 Task: Plan a visit to the local museum on the 13th at 12:00 PM to 1 PM.
Action: Mouse moved to (376, 135)
Screenshot: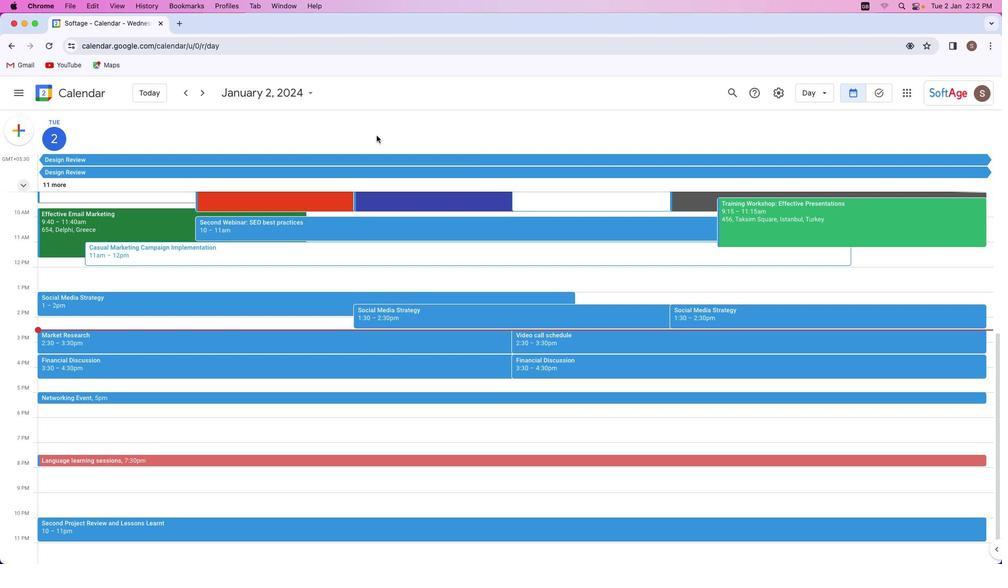 
Action: Mouse pressed left at (376, 135)
Screenshot: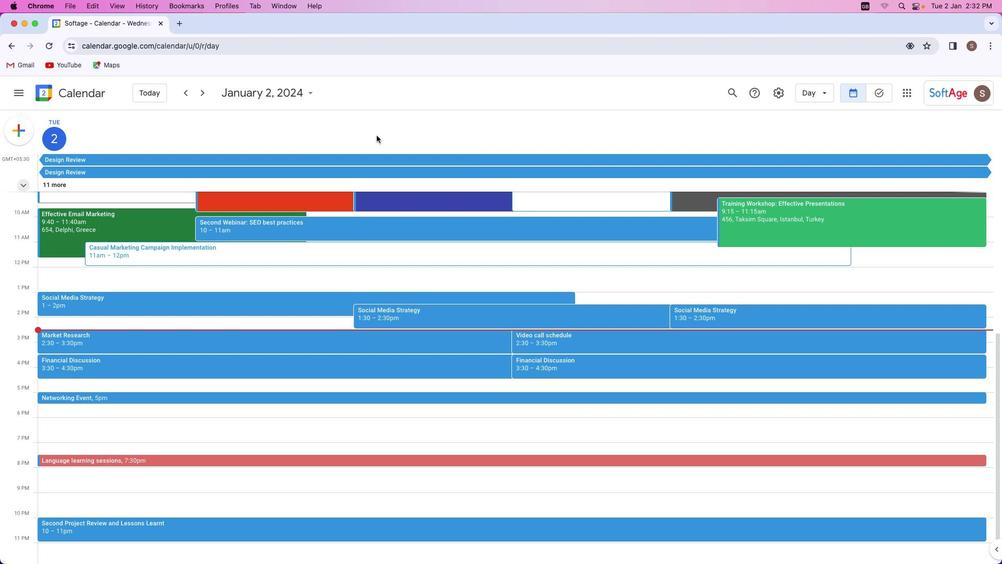 
Action: Mouse moved to (31, 131)
Screenshot: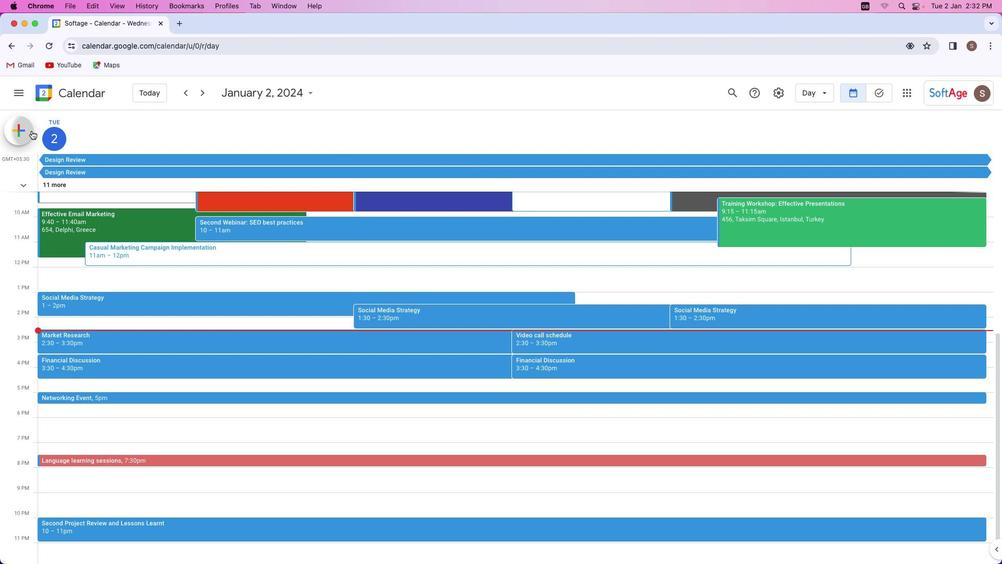 
Action: Mouse pressed left at (31, 131)
Screenshot: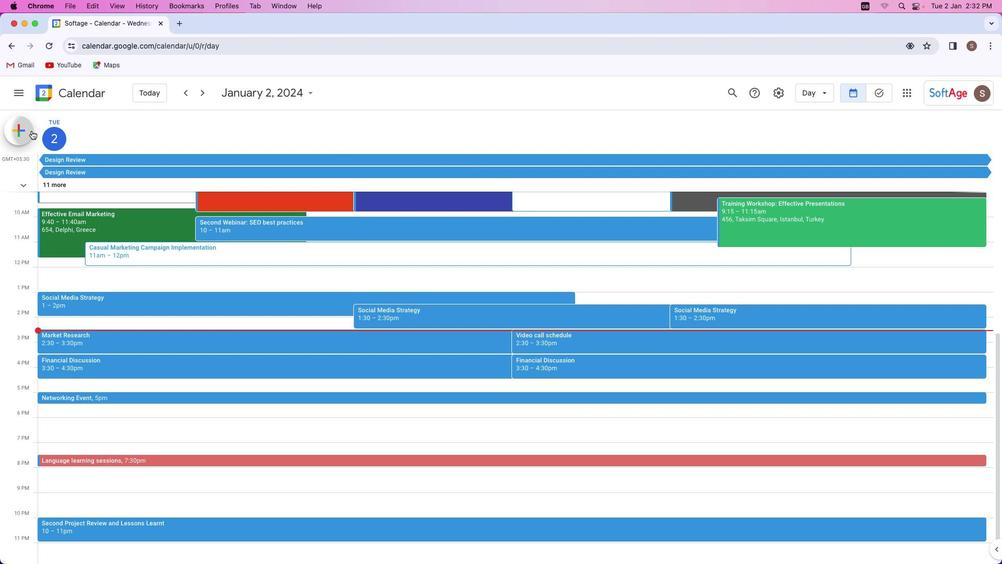 
Action: Mouse moved to (40, 158)
Screenshot: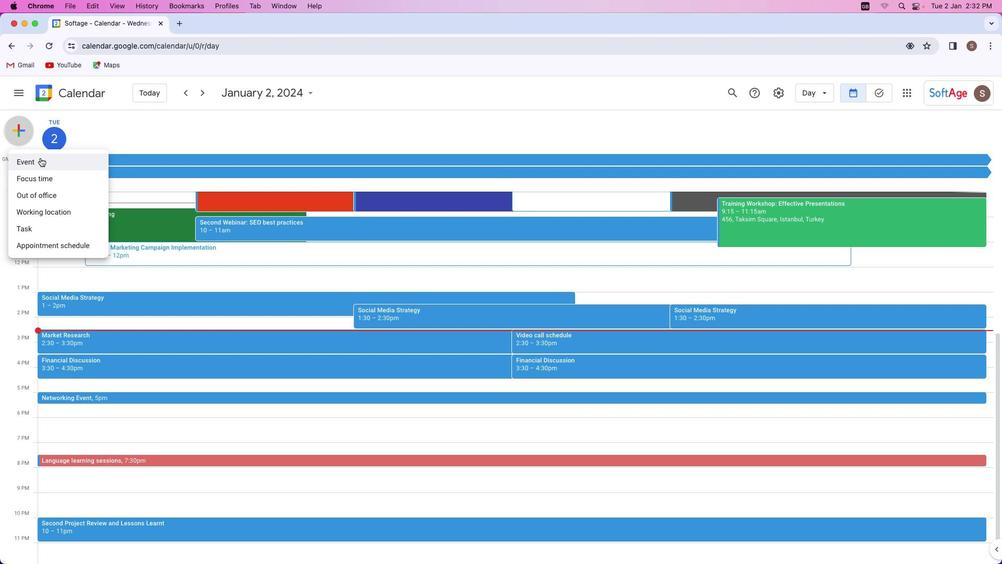
Action: Mouse pressed left at (40, 158)
Screenshot: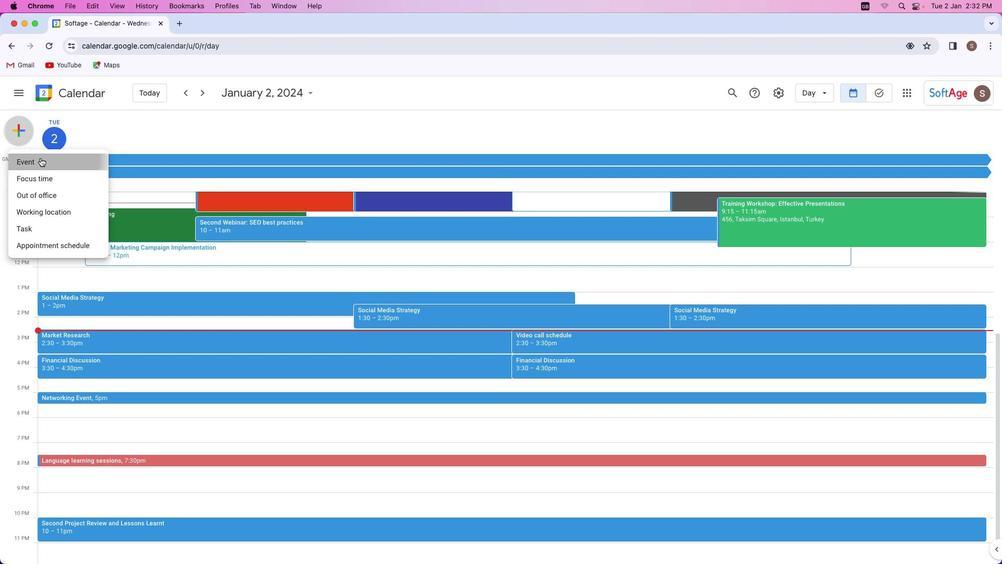 
Action: Mouse moved to (427, 196)
Screenshot: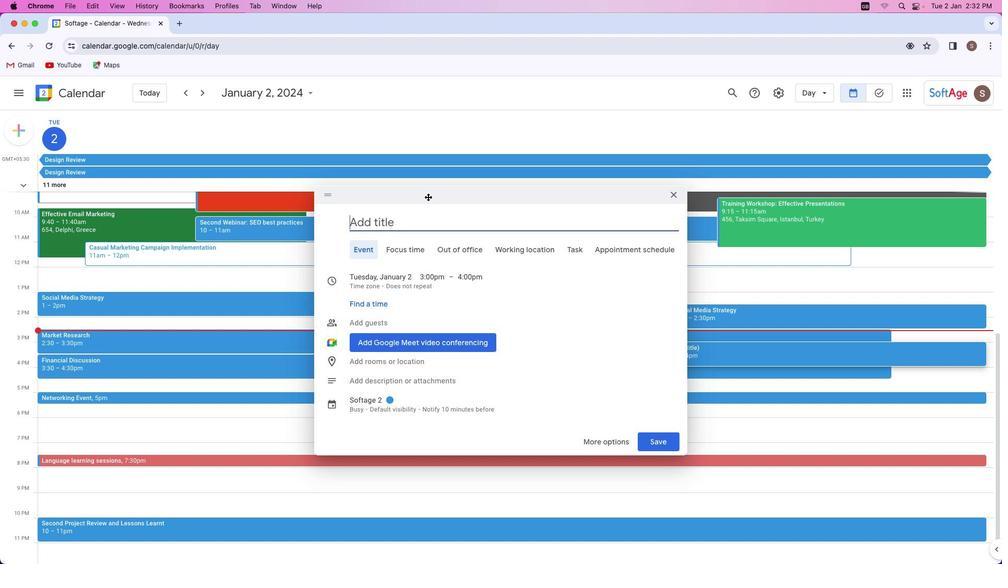 
Action: Key pressed Key.shift'V''i''s''i''t'Key.space't''o'Key.space'l''o''c''a''l'Key.space'm''u''s''e''u''m'
Screenshot: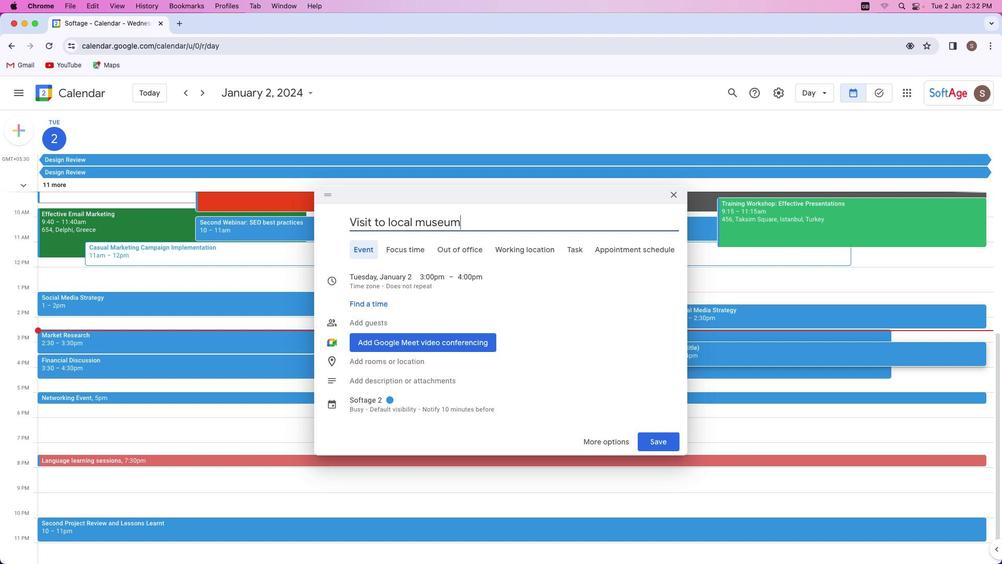 
Action: Mouse moved to (388, 273)
Screenshot: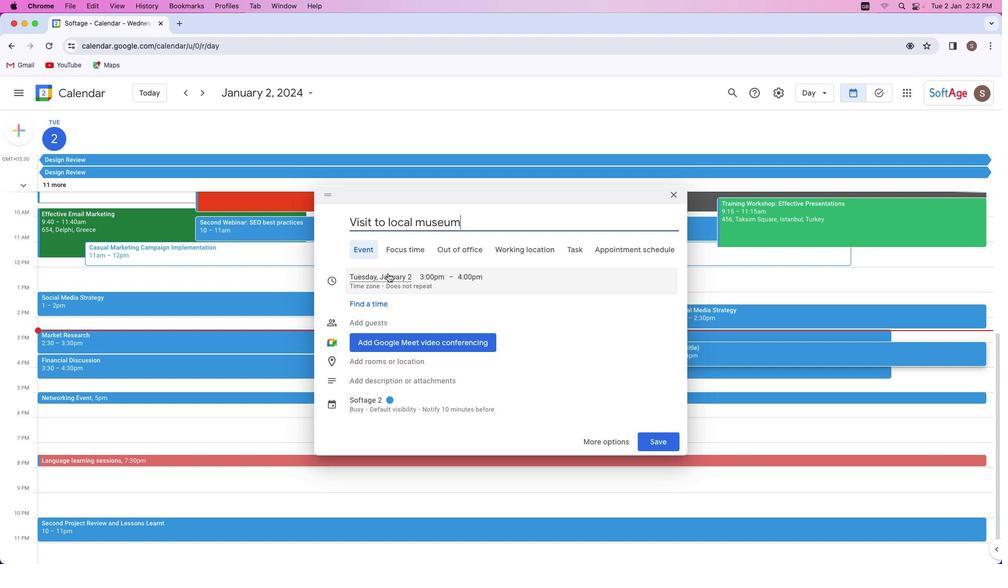 
Action: Mouse pressed left at (388, 273)
Screenshot: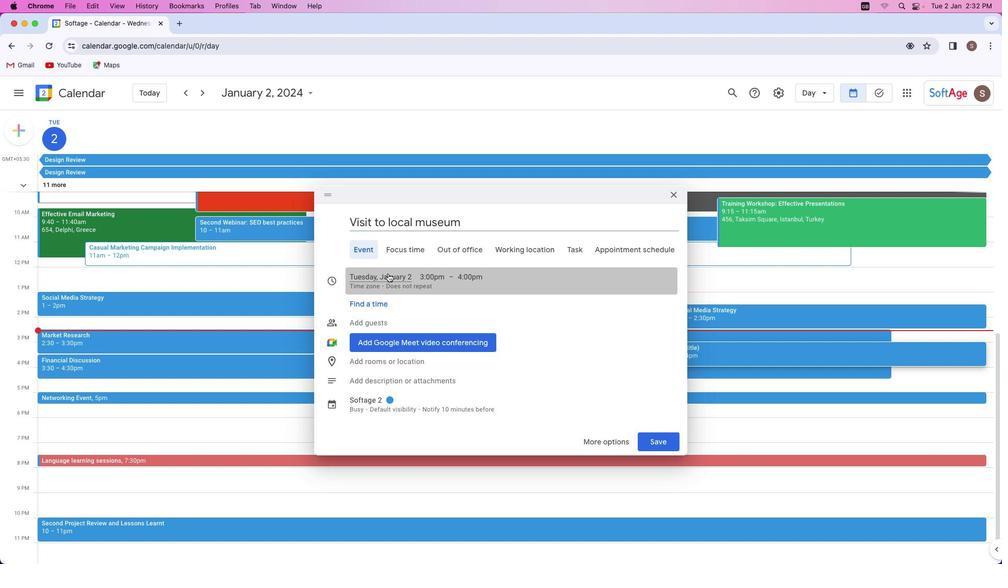 
Action: Mouse moved to (459, 343)
Screenshot: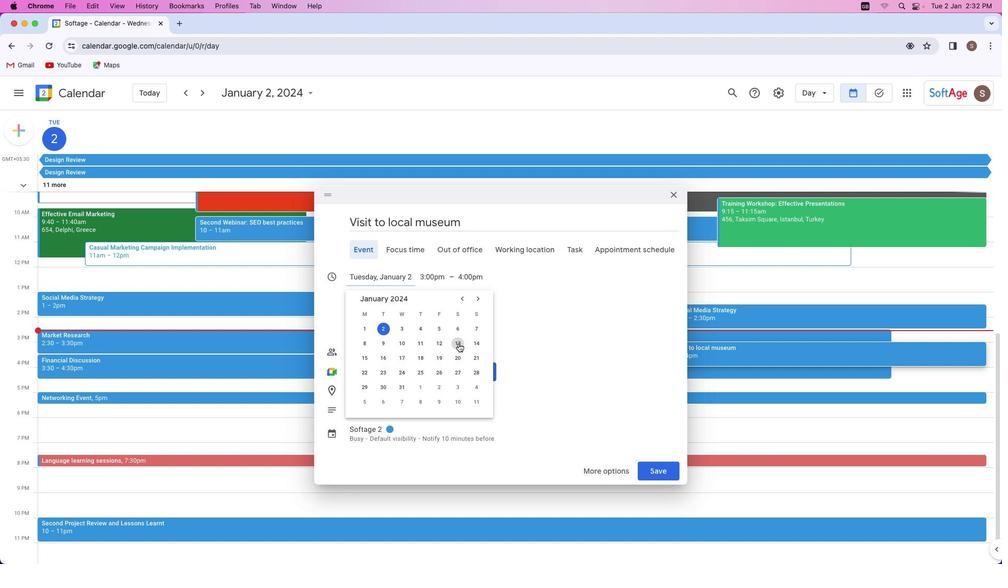 
Action: Mouse pressed left at (459, 343)
Screenshot: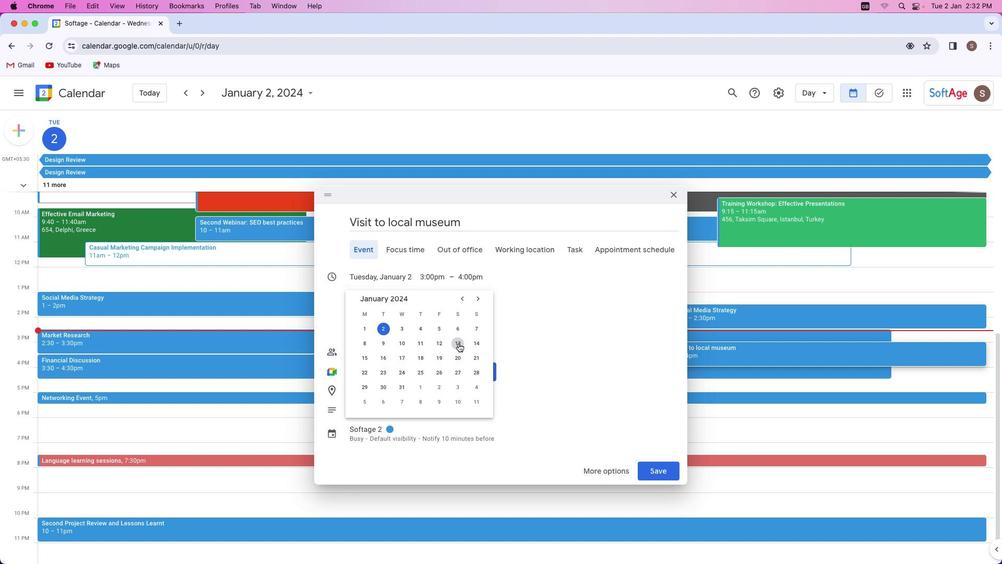 
Action: Mouse moved to (436, 274)
Screenshot: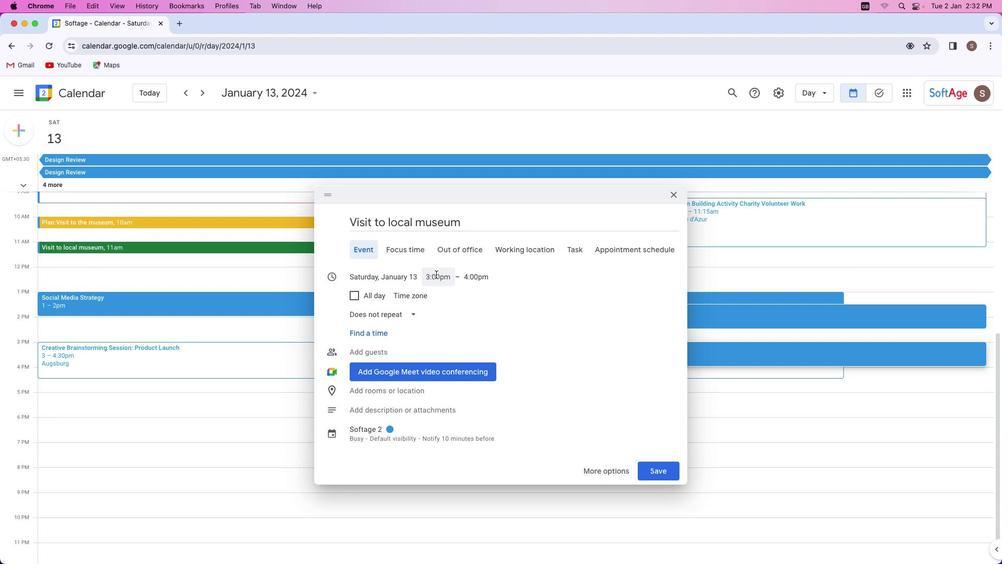 
Action: Mouse pressed left at (436, 274)
Screenshot: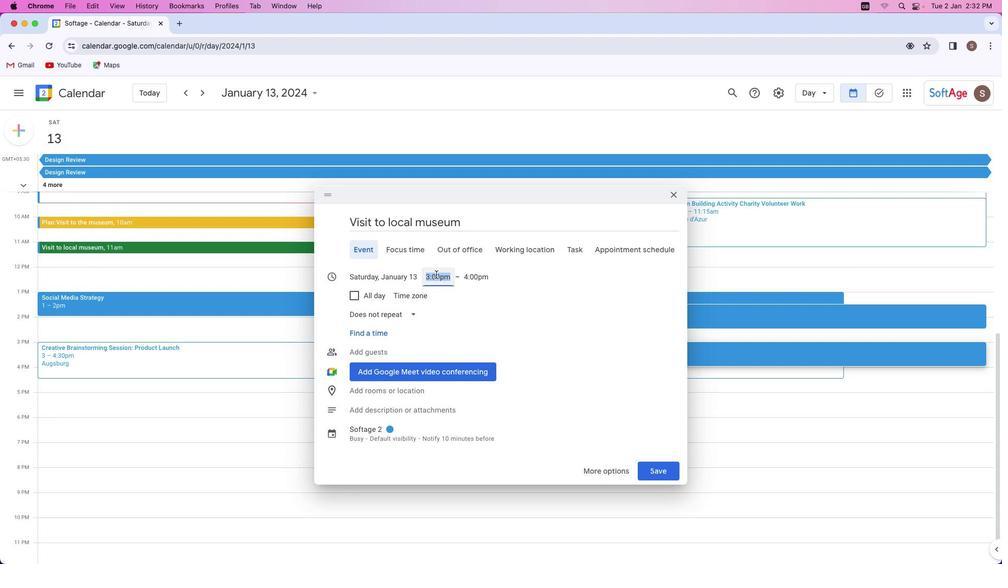 
Action: Mouse moved to (453, 334)
Screenshot: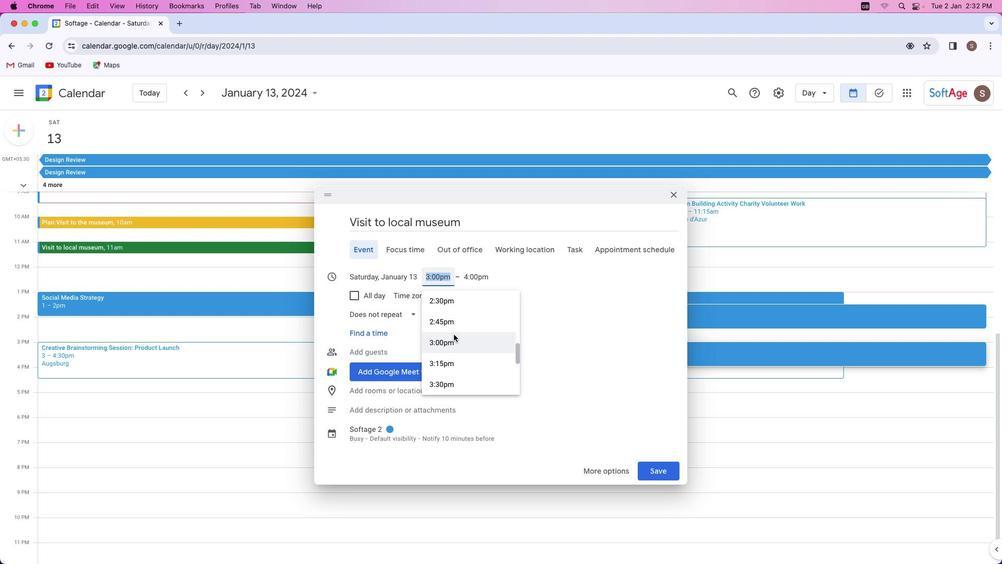 
Action: Mouse scrolled (453, 334) with delta (0, 0)
Screenshot: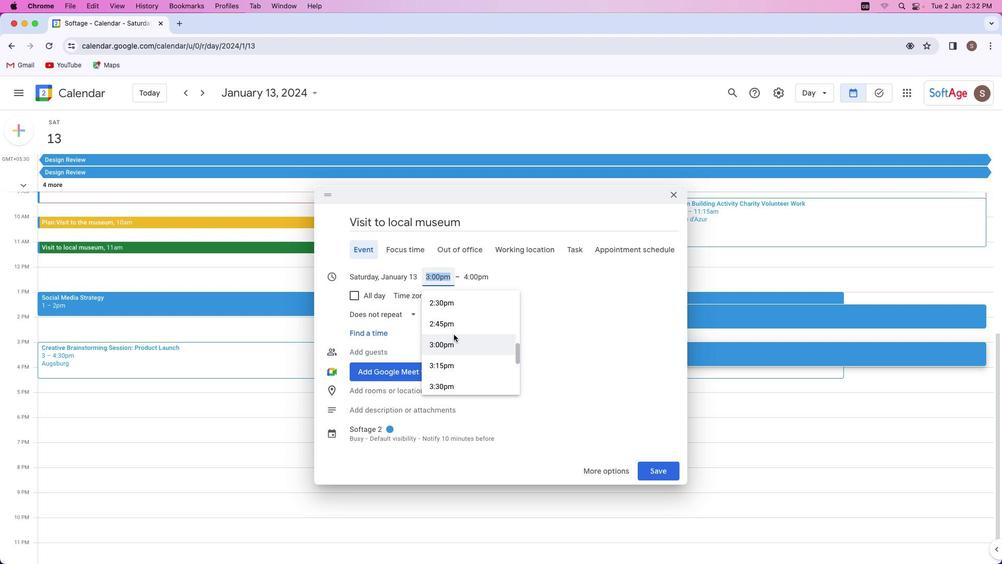 
Action: Mouse scrolled (453, 334) with delta (0, 0)
Screenshot: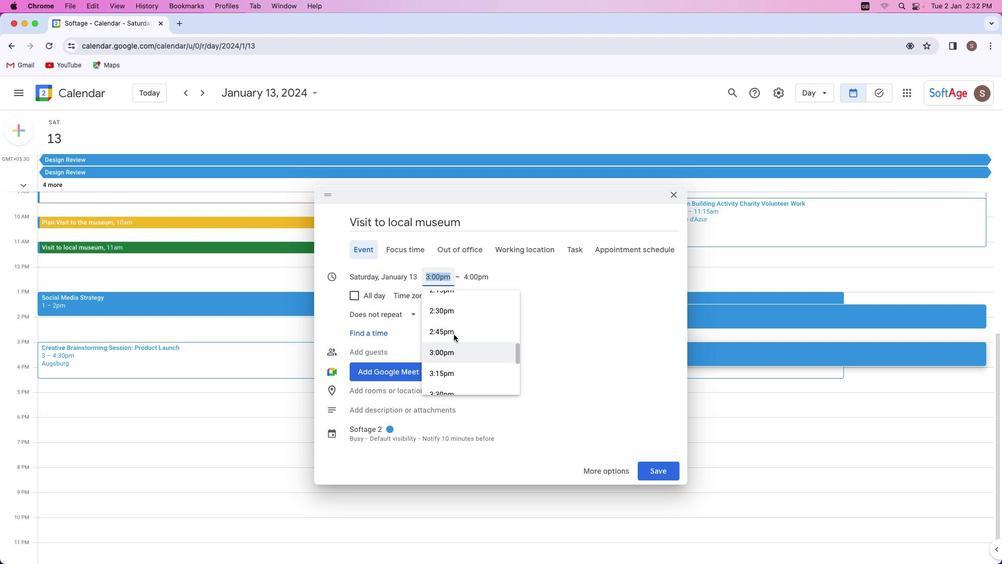 
Action: Mouse scrolled (453, 334) with delta (0, 0)
Screenshot: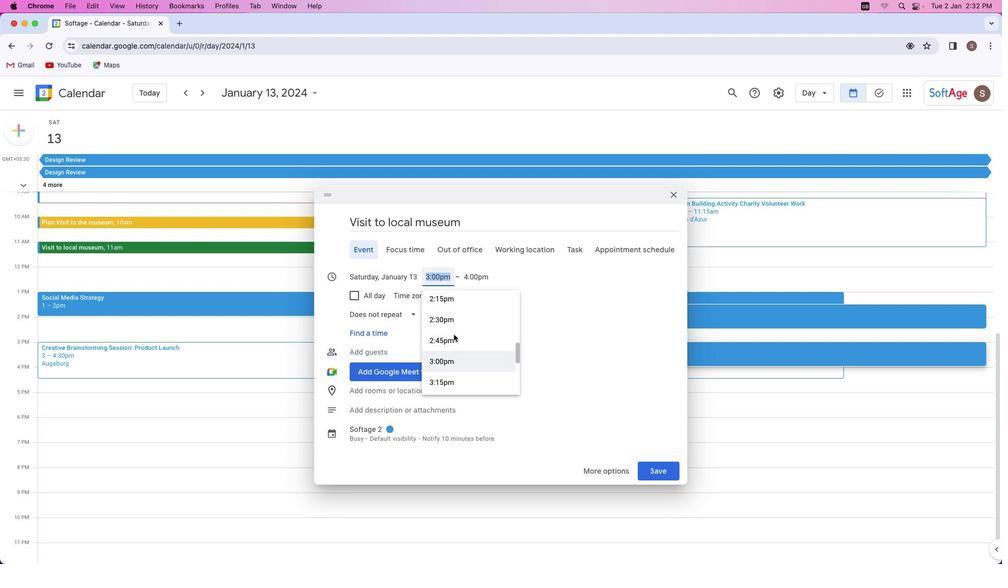
Action: Mouse scrolled (453, 334) with delta (0, 0)
Screenshot: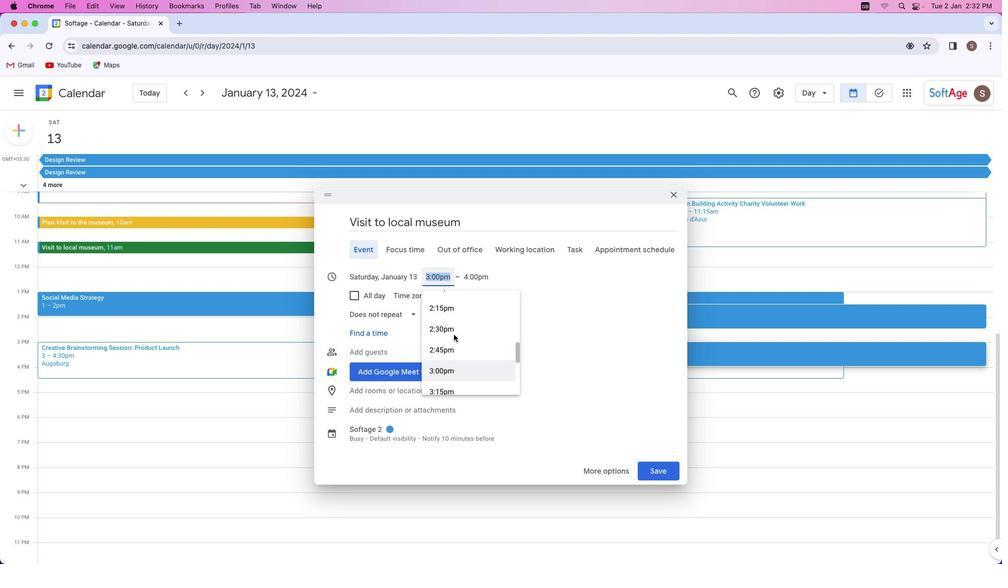 
Action: Mouse scrolled (453, 334) with delta (0, 0)
Screenshot: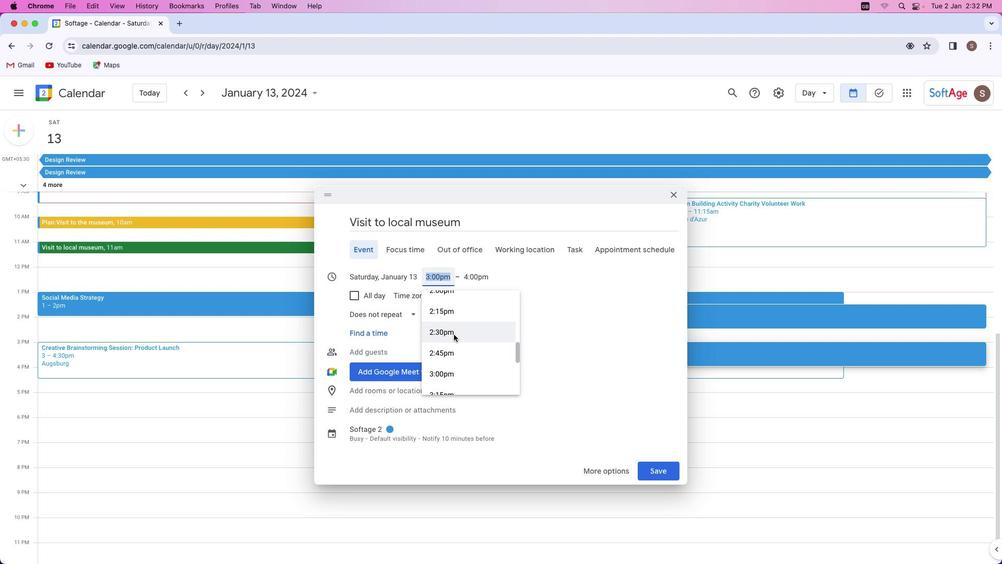 
Action: Mouse scrolled (453, 334) with delta (0, 0)
Screenshot: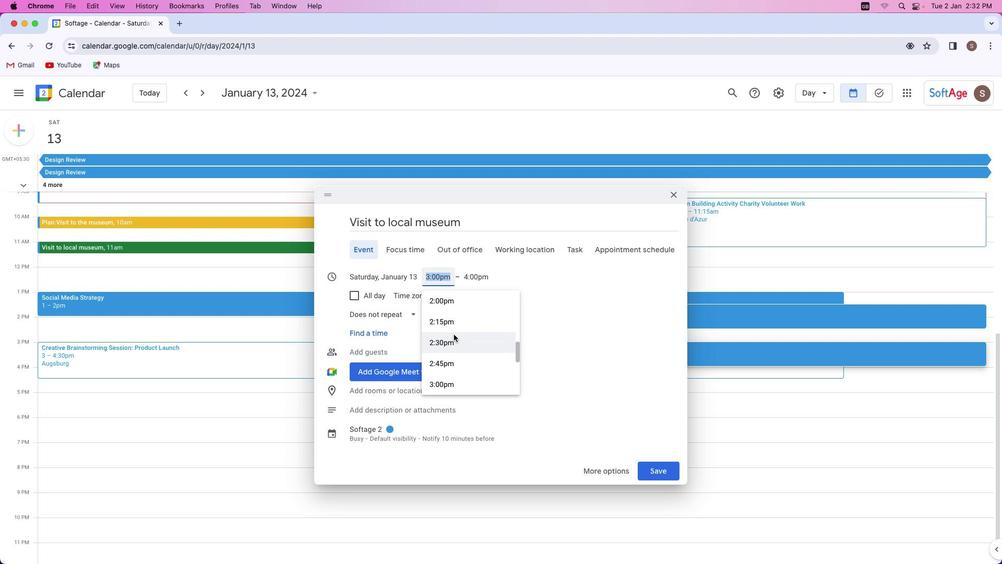 
Action: Mouse scrolled (453, 334) with delta (0, 0)
Screenshot: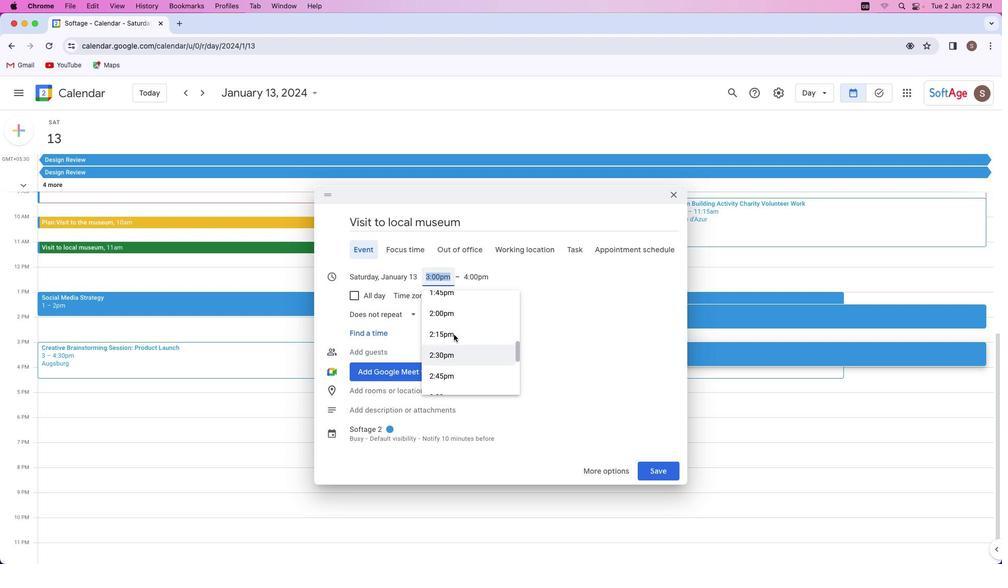 
Action: Mouse scrolled (453, 334) with delta (0, 0)
Screenshot: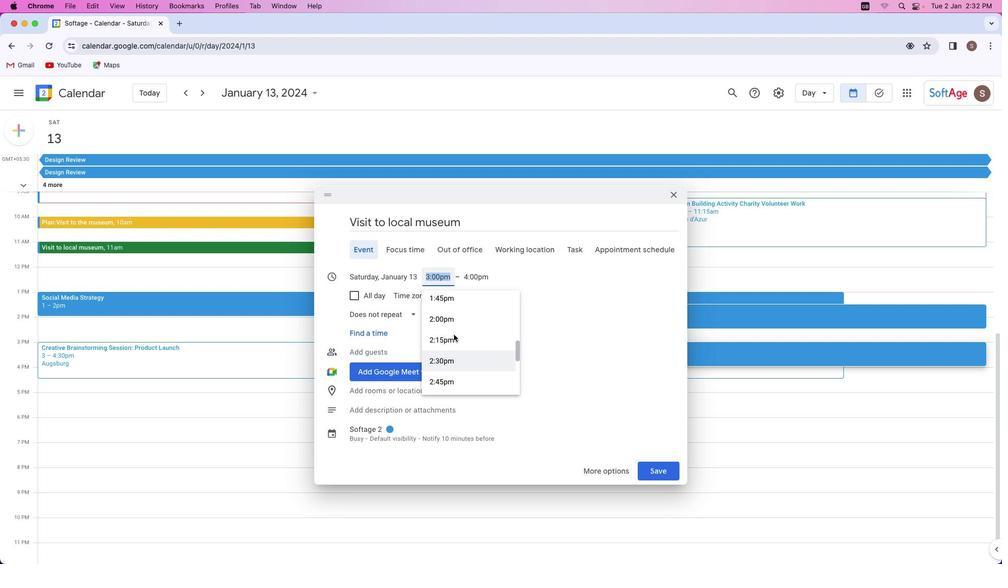 
Action: Mouse scrolled (453, 334) with delta (0, 0)
Screenshot: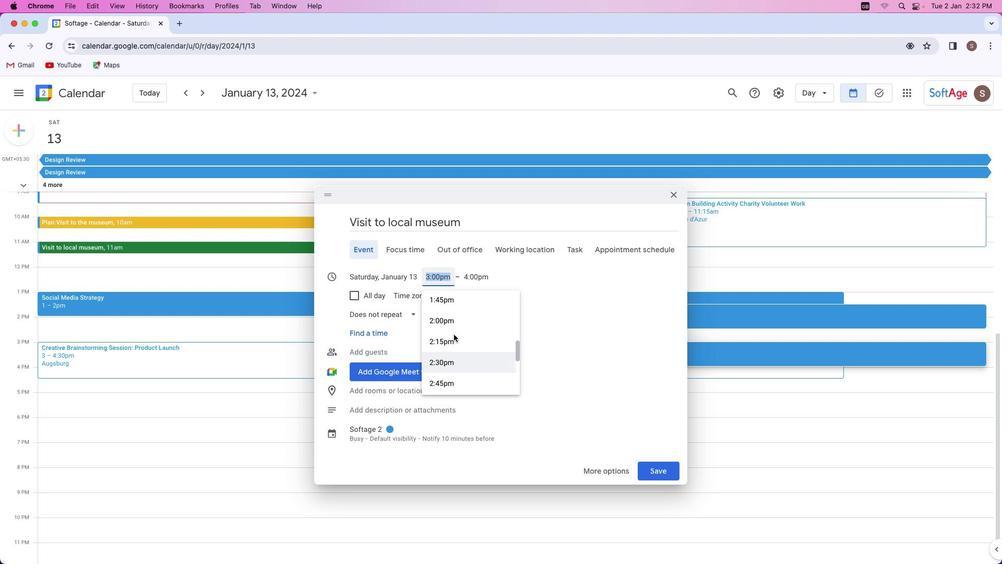 
Action: Mouse scrolled (453, 334) with delta (0, 0)
Screenshot: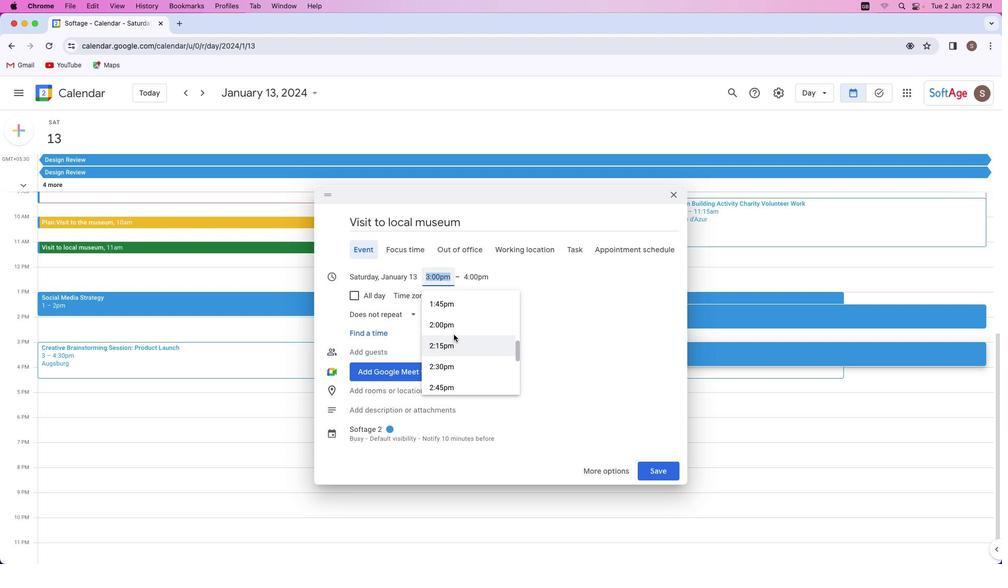 
Action: Mouse scrolled (453, 334) with delta (0, 0)
Screenshot: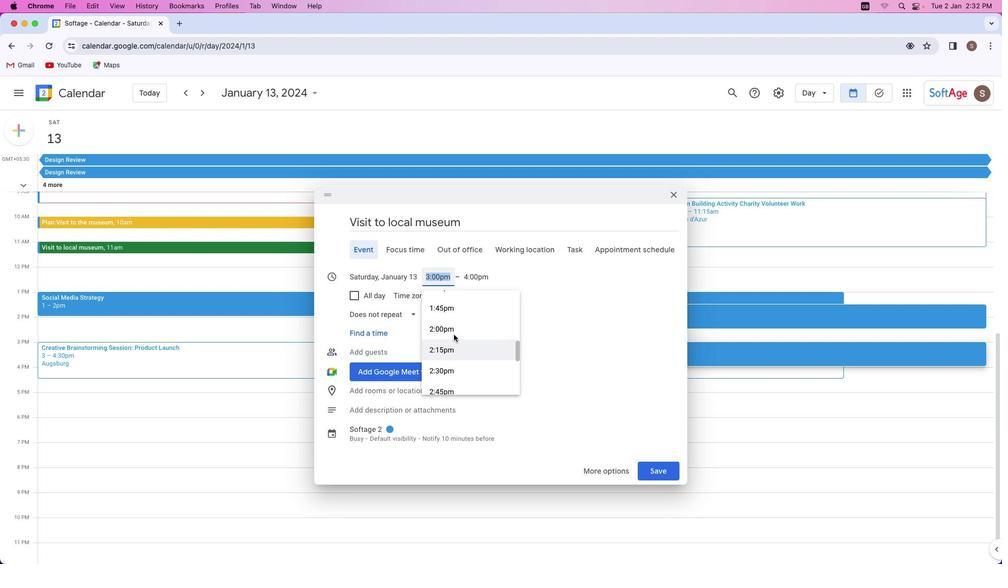 
Action: Mouse scrolled (453, 334) with delta (0, 0)
Screenshot: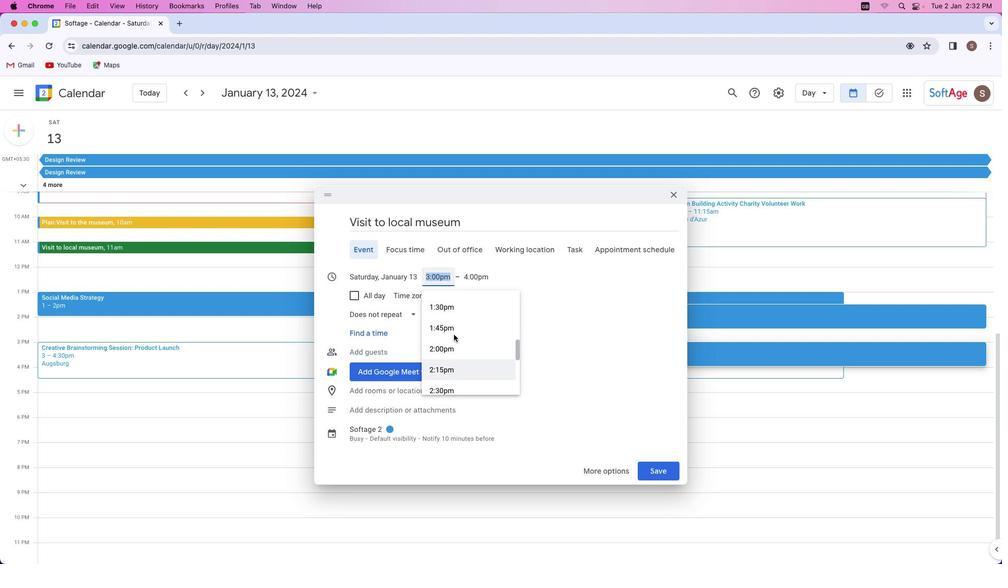 
Action: Mouse scrolled (453, 334) with delta (0, 0)
Screenshot: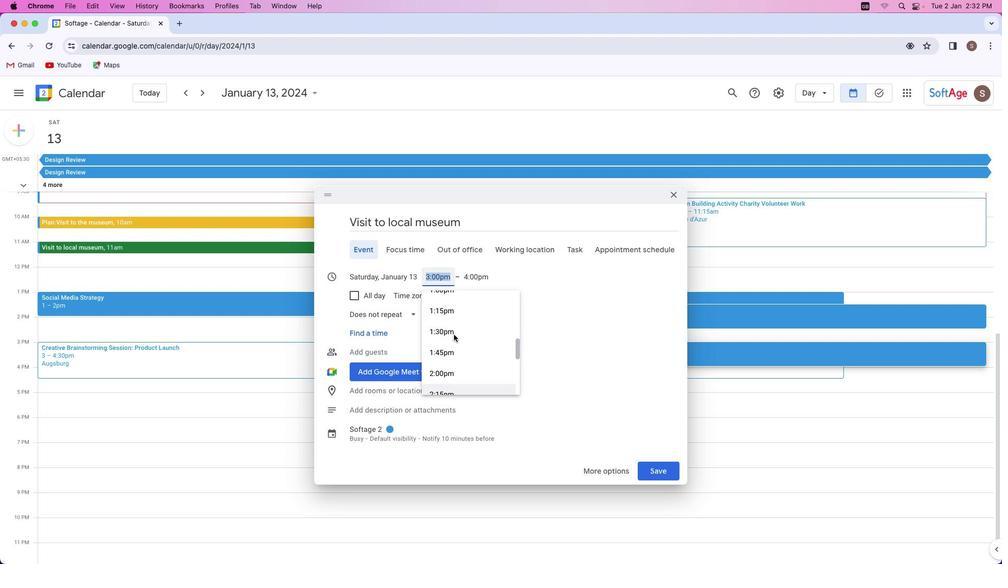 
Action: Mouse scrolled (453, 334) with delta (0, 0)
Screenshot: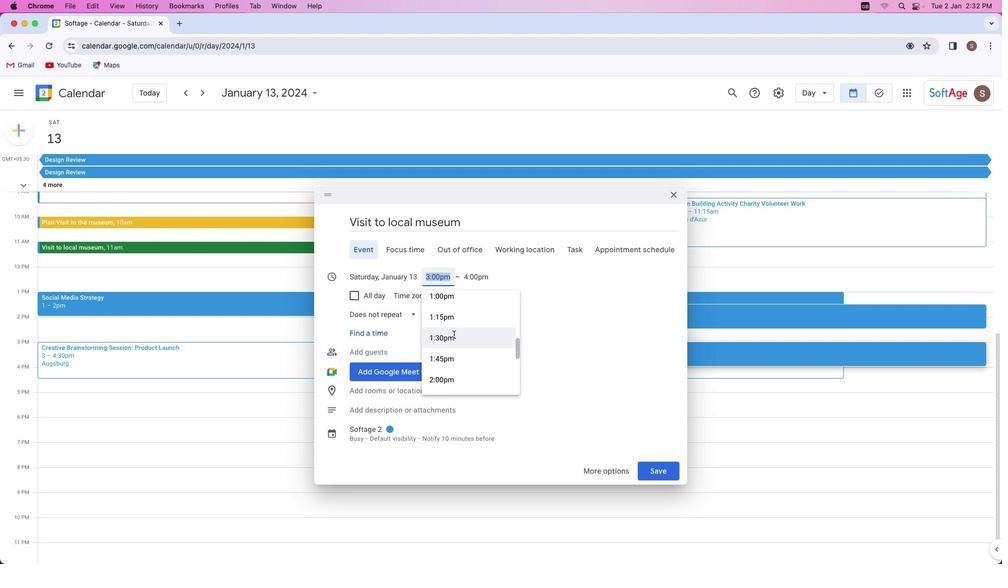 
Action: Mouse scrolled (453, 334) with delta (0, 0)
Screenshot: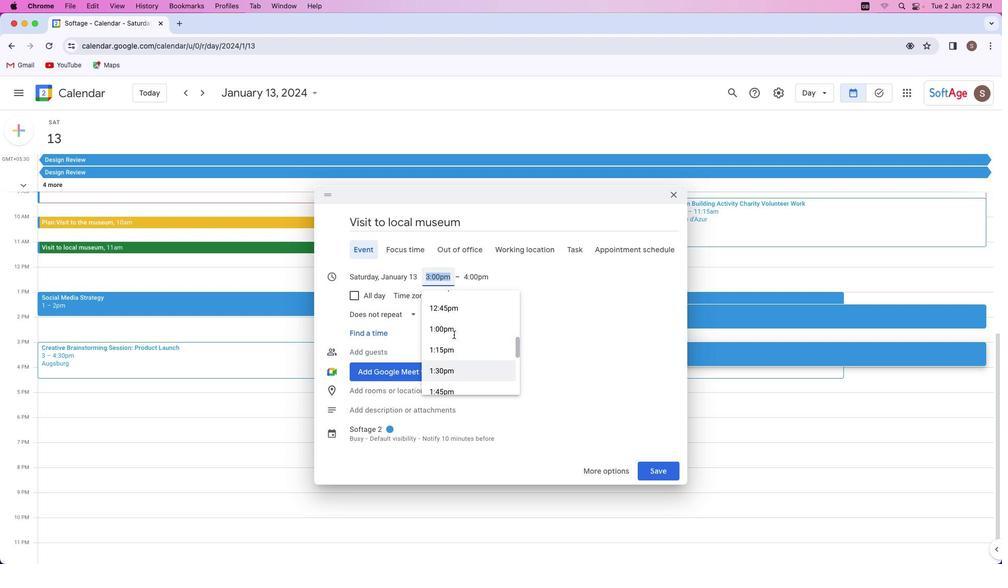 
Action: Mouse scrolled (453, 334) with delta (0, 0)
Screenshot: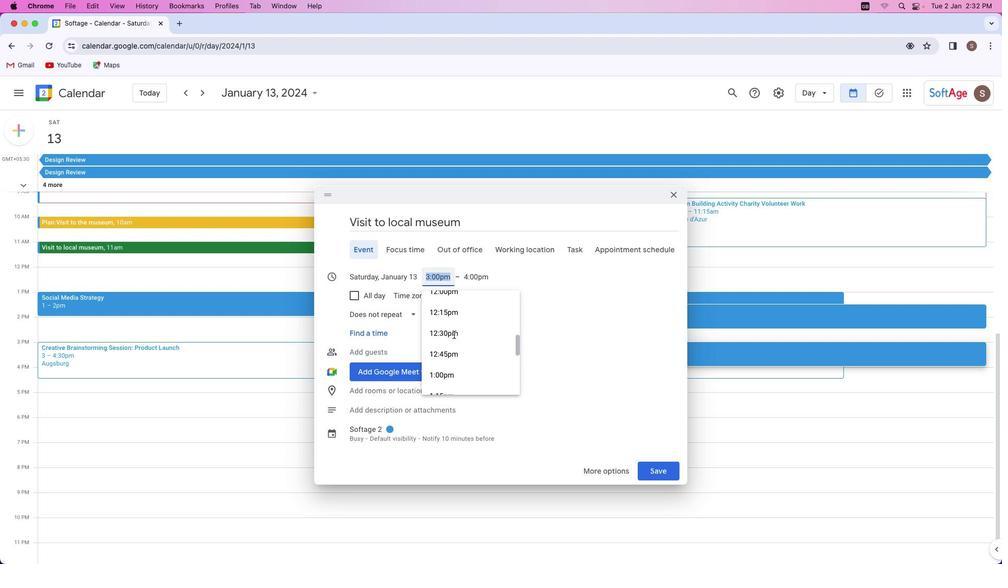 
Action: Mouse scrolled (453, 334) with delta (0, 1)
Screenshot: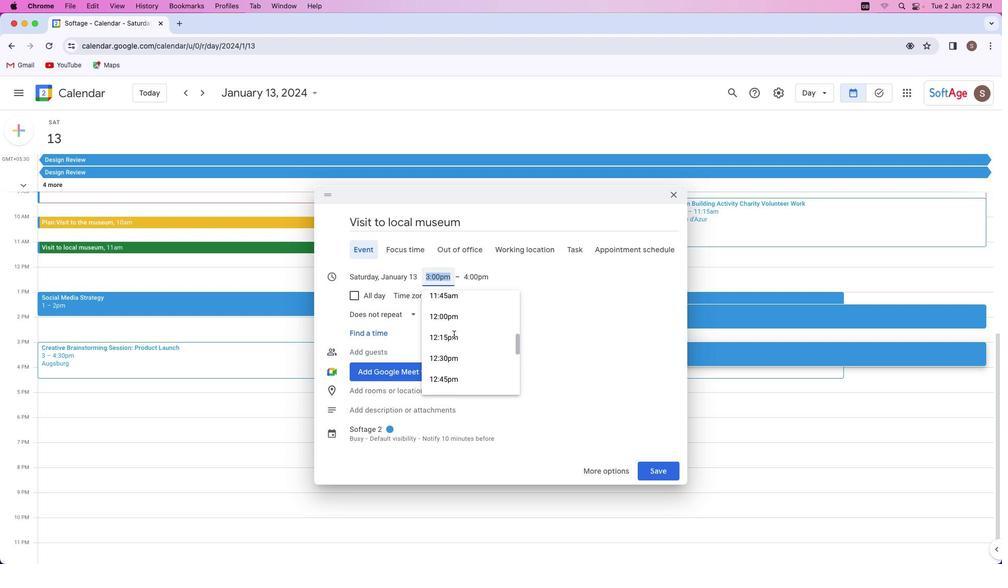 
Action: Mouse pressed left at (453, 334)
Screenshot: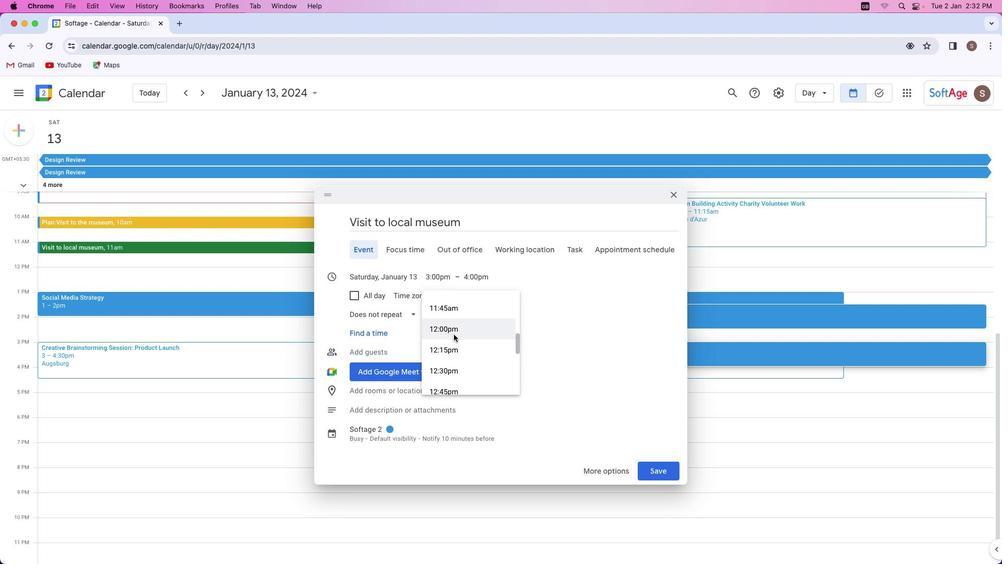 
Action: Mouse moved to (393, 405)
Screenshot: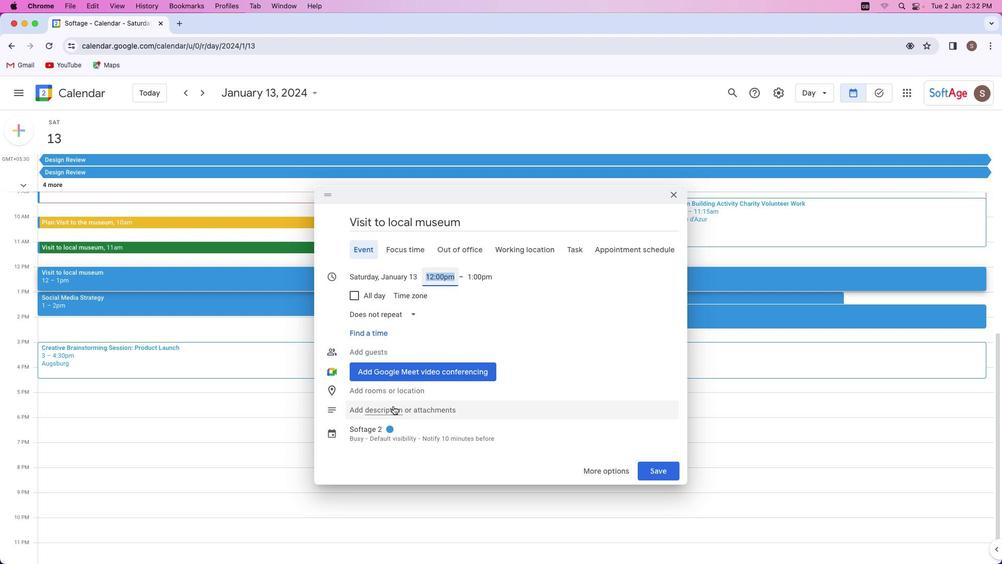 
Action: Mouse pressed left at (393, 405)
Screenshot: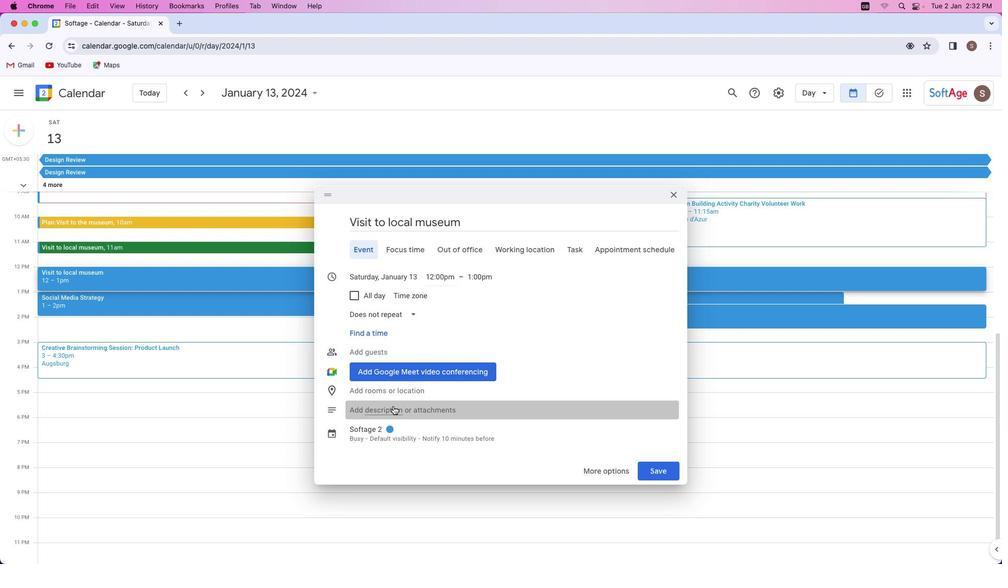 
Action: Mouse moved to (522, 363)
Screenshot: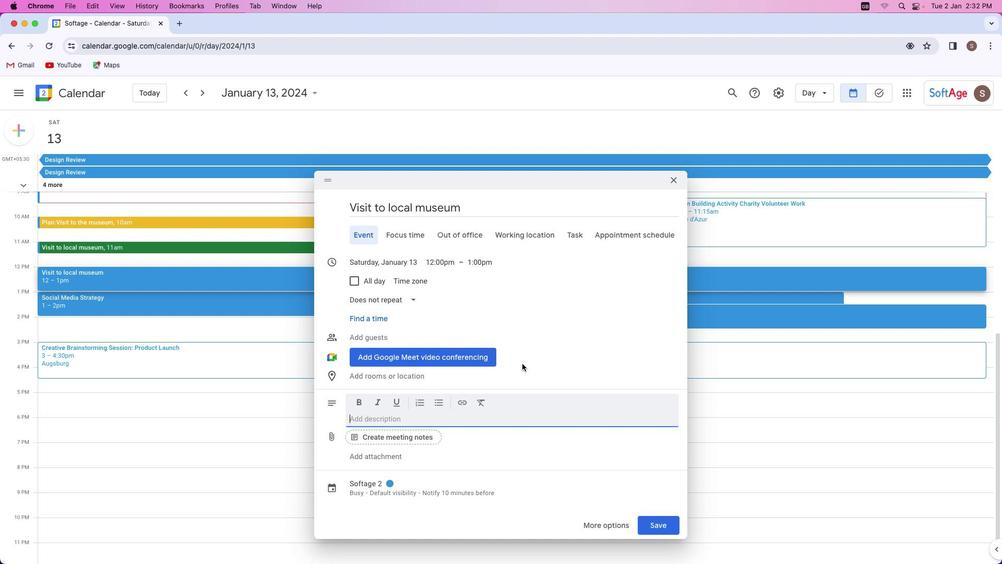 
Action: Key pressed Key.shift'T''h''i''s'Key.space'p''l''a''n'Key.space'i''s'Key.space'f''o''r'Key.space'v''o''s''i'Key.backspaceKey.backspaceKey.backspace'i''s''i''t''a'Key.spaceKey.backspaceKey.backspaceKey.space'p''u''r''p''o''s''e'Key.spaceKey.space't''o'Key.space't''h''e'Key.space'l''o''c''a''l'Key.space'm''u''s''e''u''m''.''.'
Screenshot: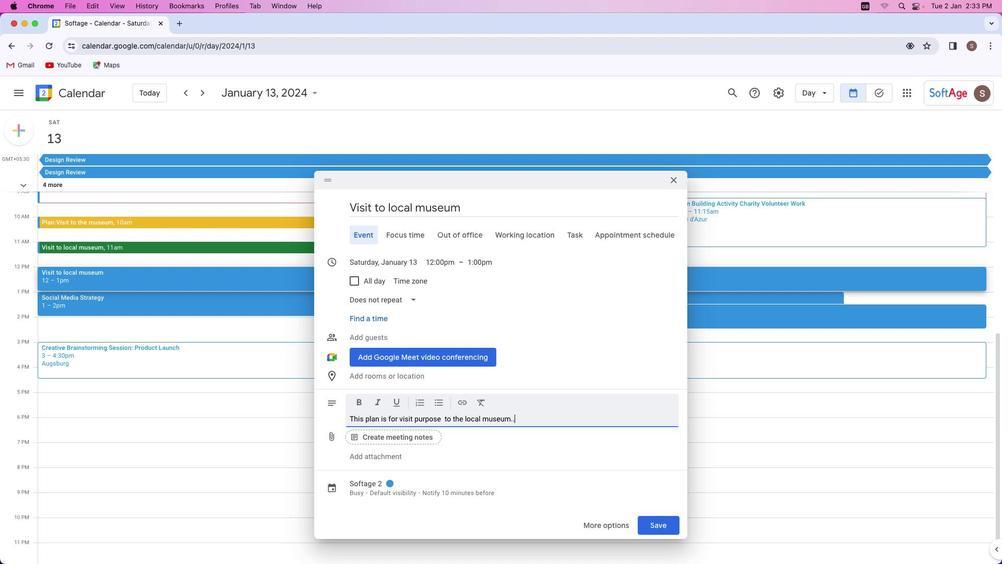 
Action: Mouse moved to (526, 353)
Screenshot: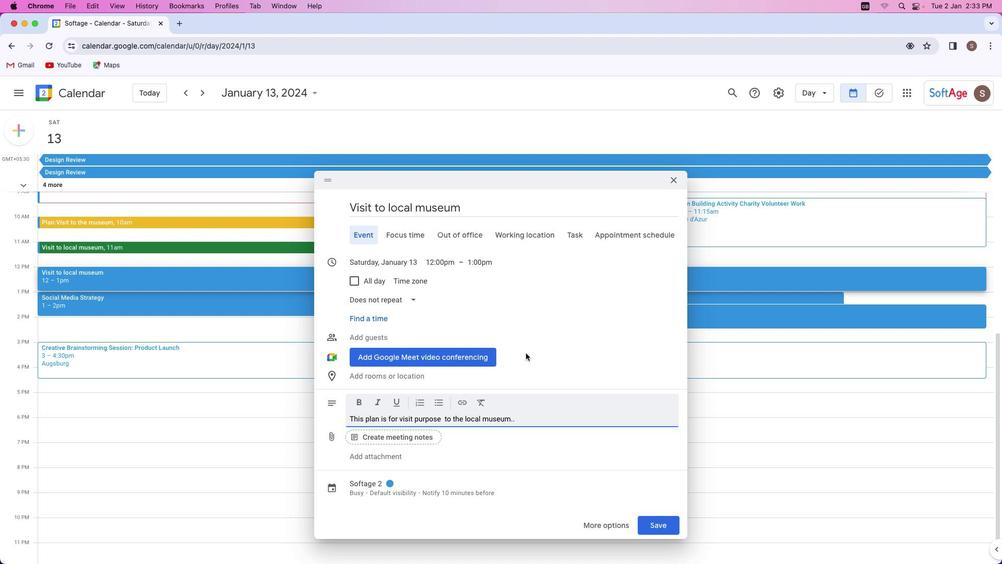 
Action: Key pressed Key.backspace
Screenshot: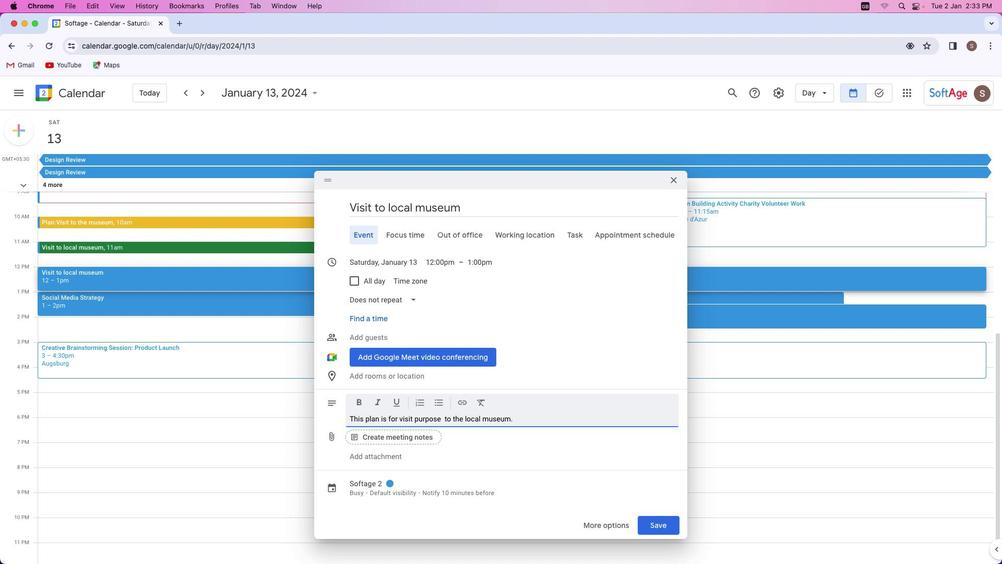 
Action: Mouse moved to (388, 489)
Screenshot: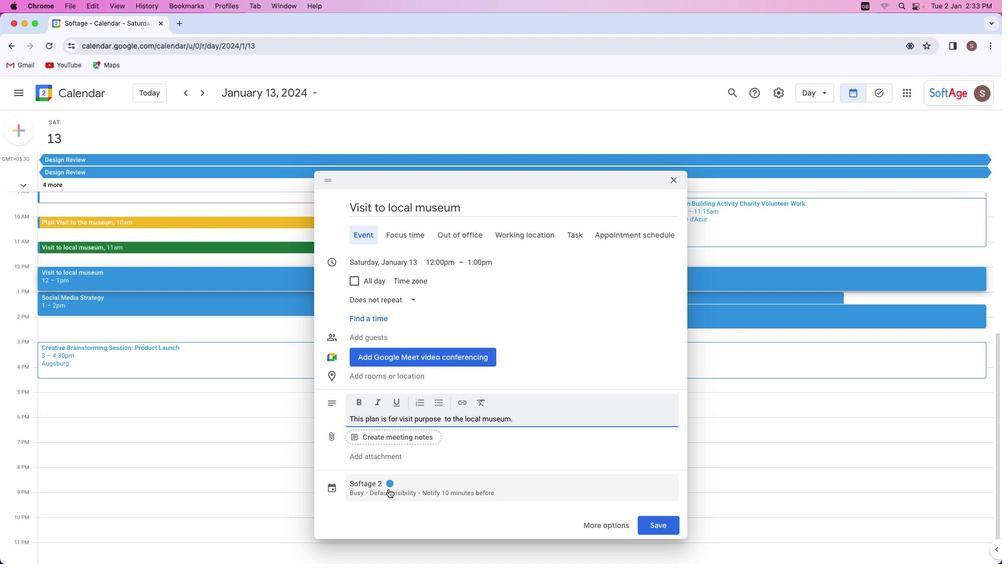 
Action: Mouse pressed left at (388, 489)
Screenshot: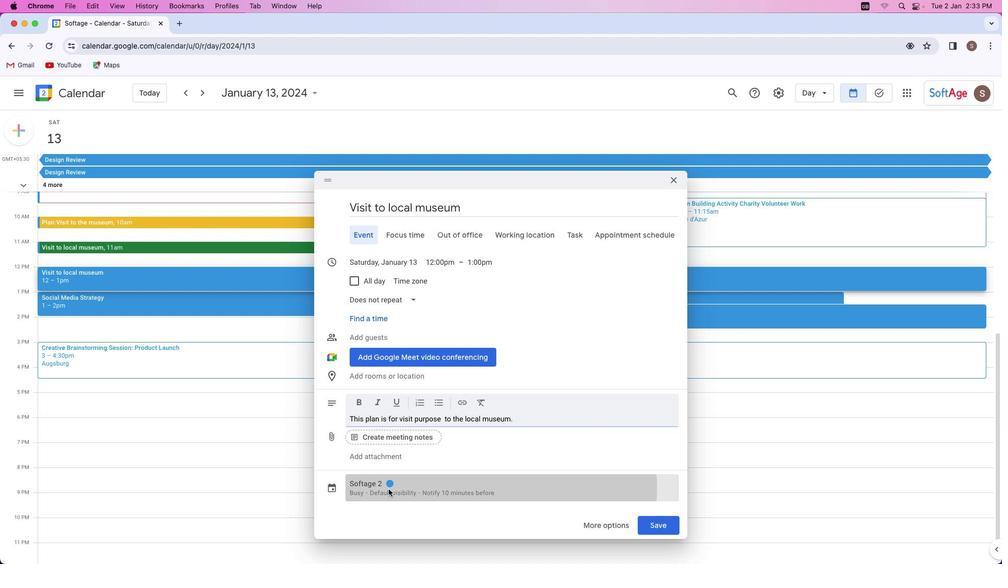 
Action: Mouse moved to (410, 406)
Screenshot: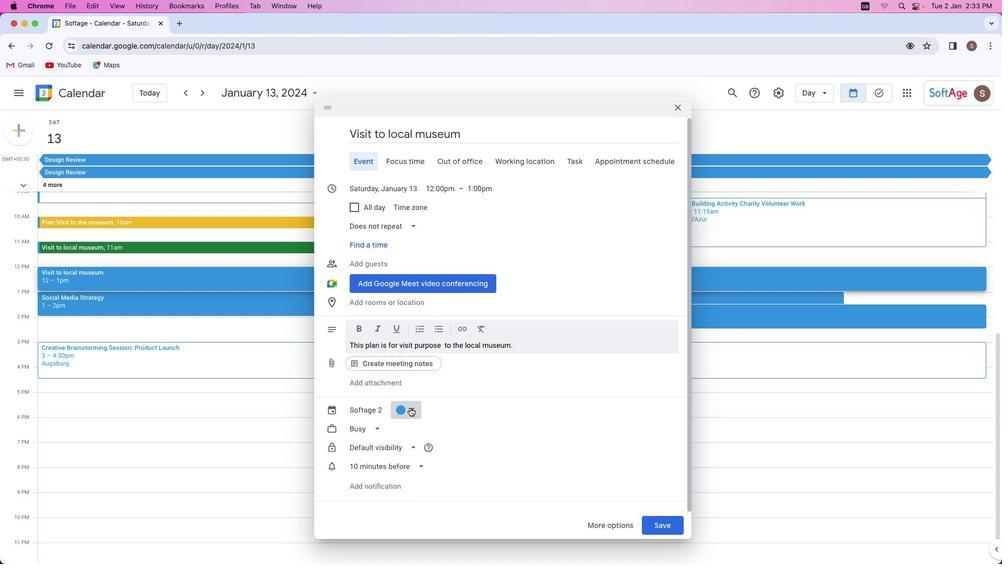 
Action: Mouse pressed left at (410, 406)
Screenshot: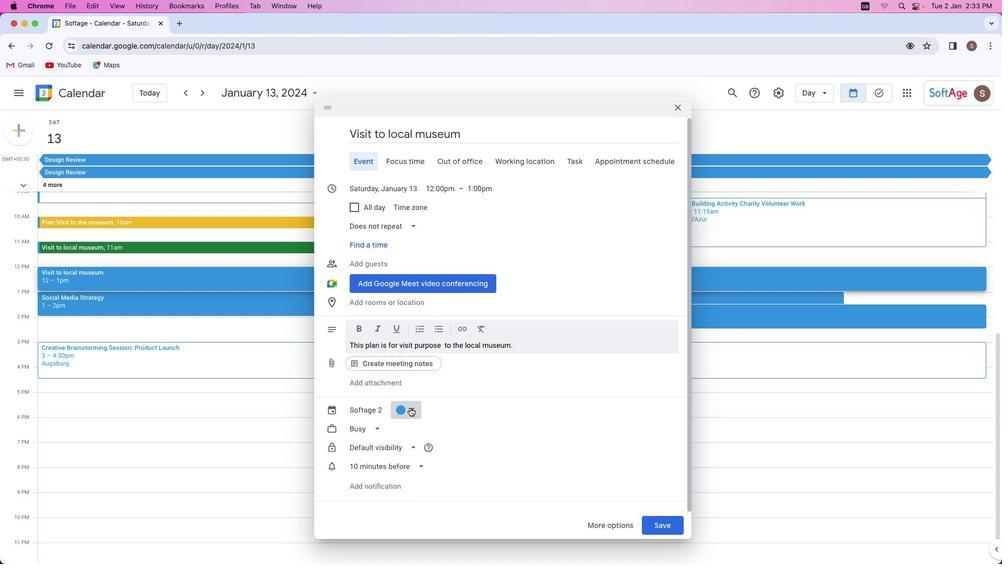 
Action: Mouse moved to (441, 439)
Screenshot: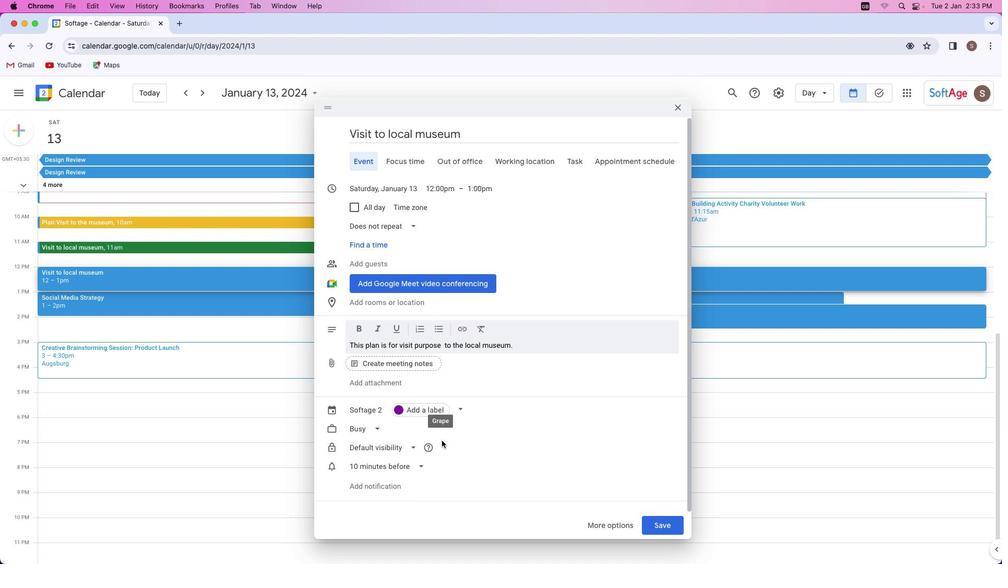 
Action: Mouse pressed left at (441, 439)
Screenshot: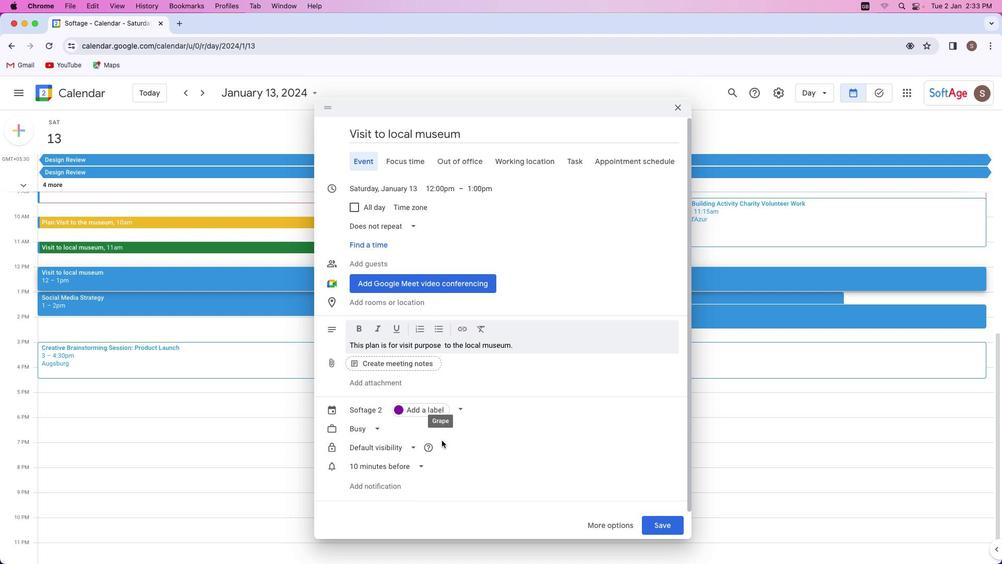 
Action: Mouse moved to (674, 527)
Screenshot: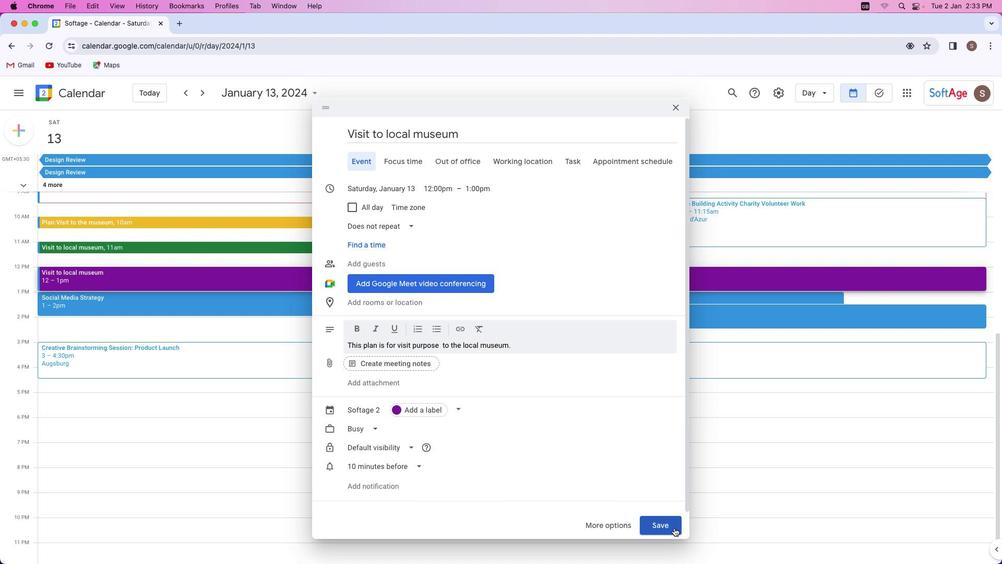
Action: Mouse pressed left at (674, 527)
Screenshot: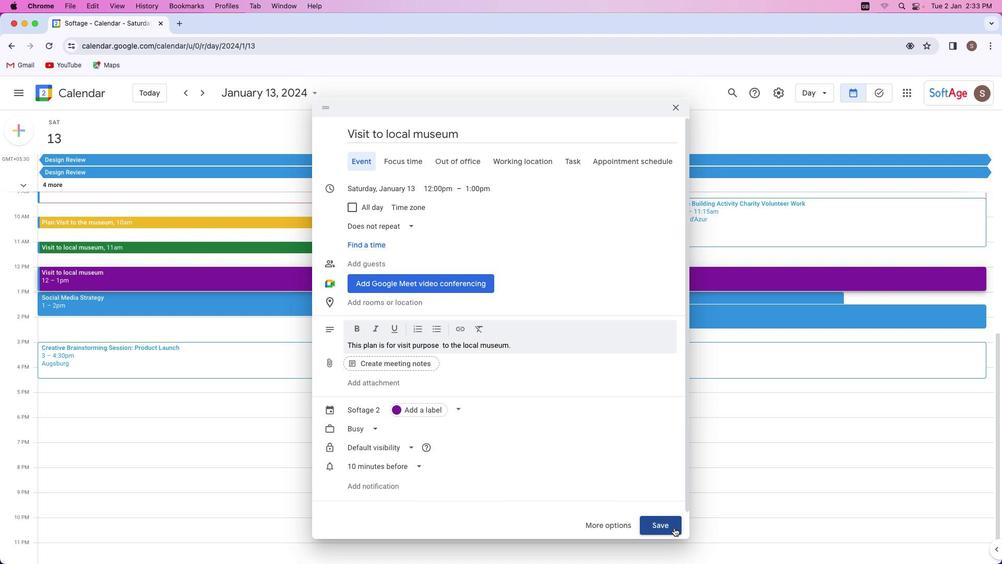 
Action: Mouse moved to (89, 277)
Screenshot: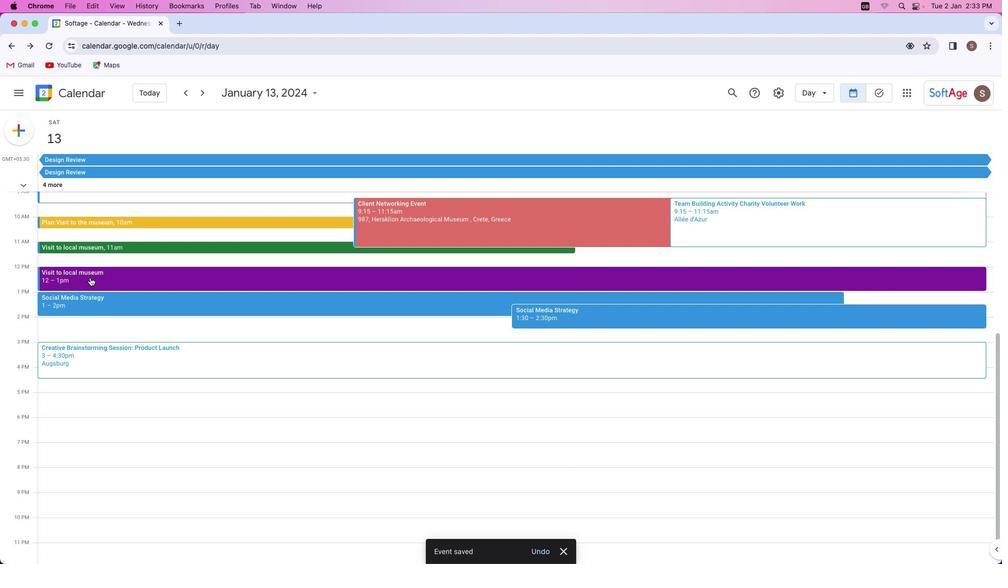 
Action: Mouse pressed left at (89, 277)
Screenshot: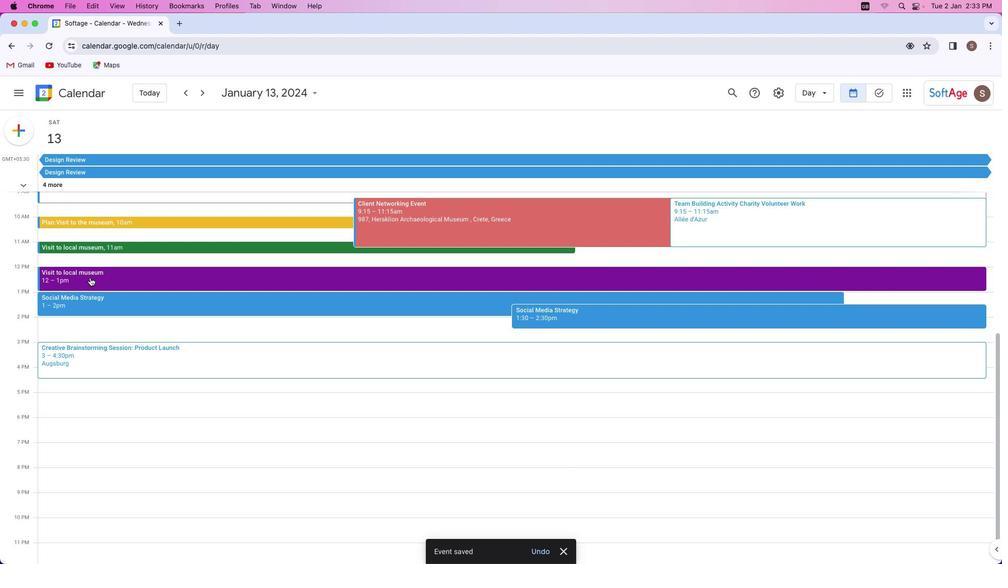 
Action: Mouse moved to (457, 297)
Screenshot: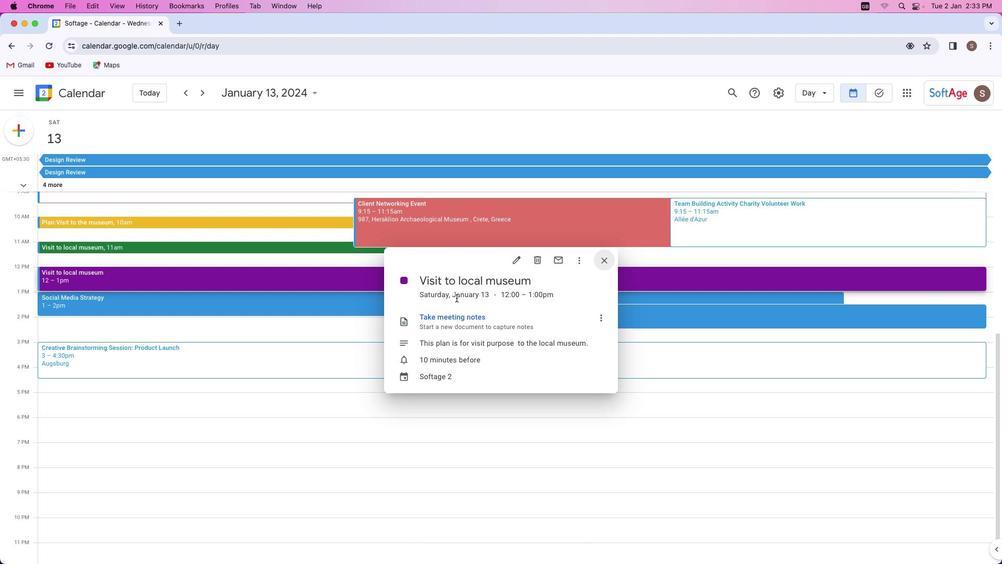 
